 Task: Toggle the show files in the suggest.
Action: Mouse moved to (202, 576)
Screenshot: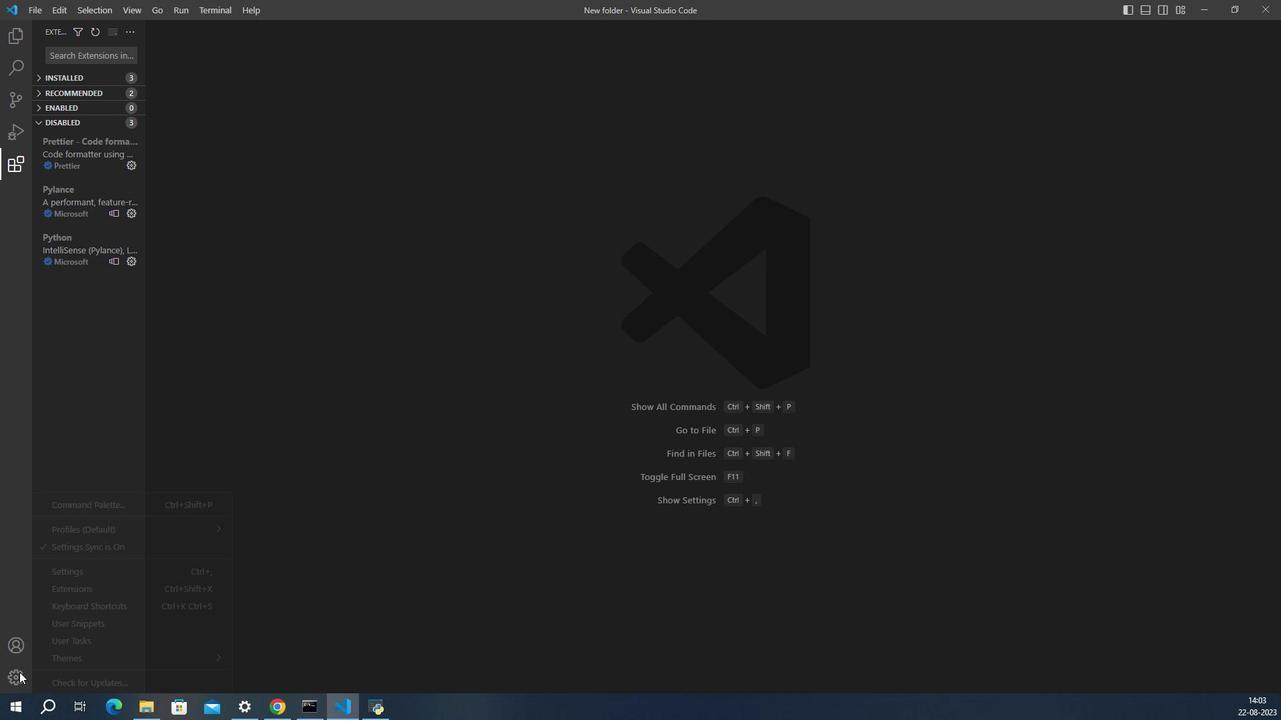 
Action: Mouse pressed left at (202, 576)
Screenshot: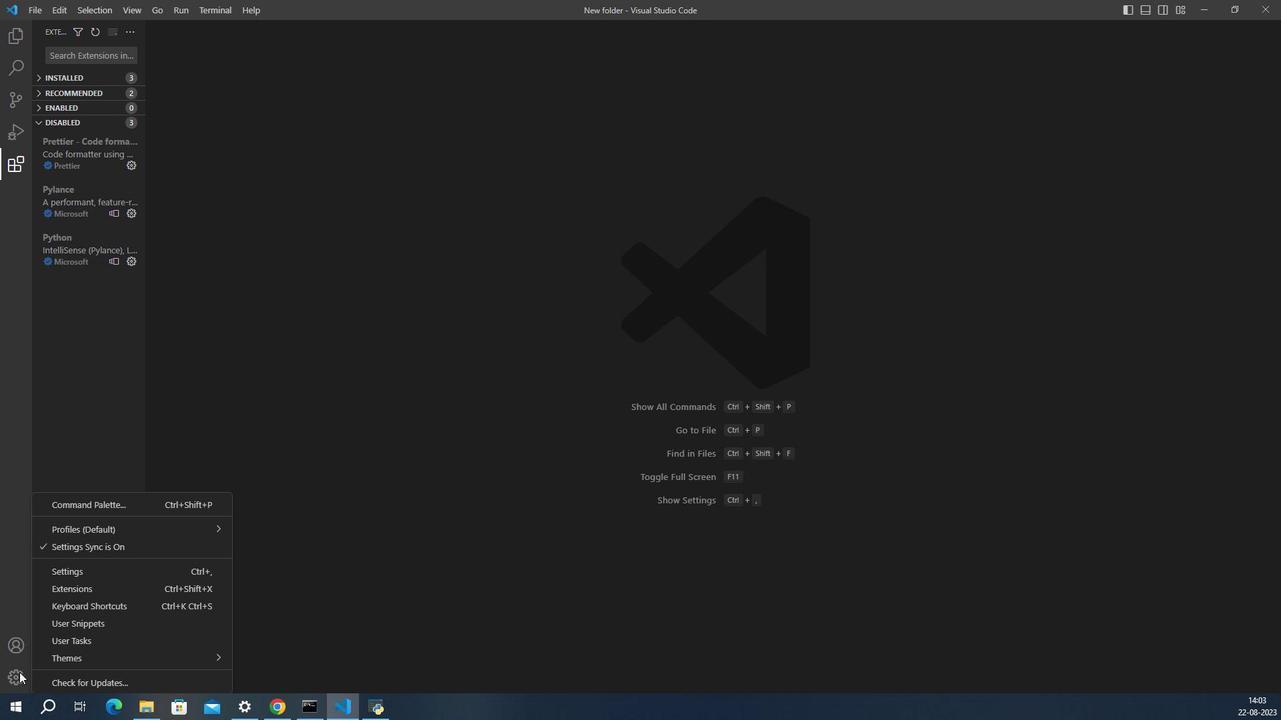 
Action: Mouse moved to (230, 584)
Screenshot: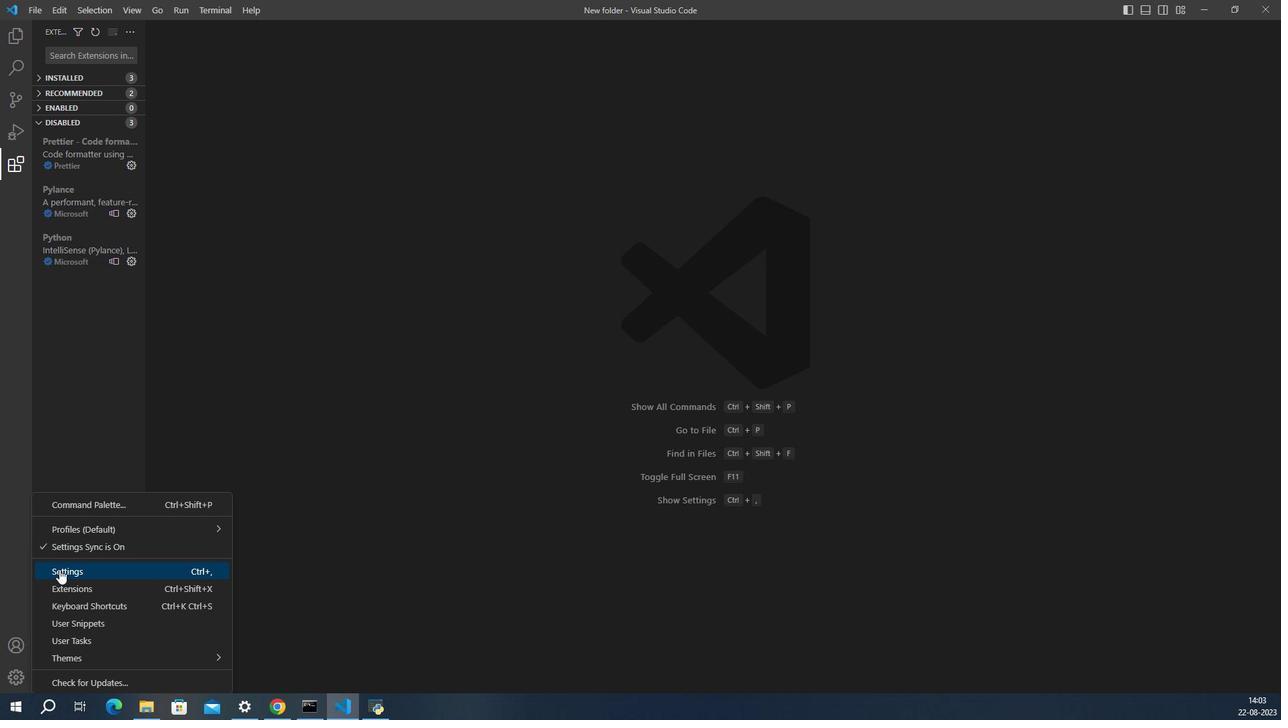 
Action: Mouse pressed left at (230, 584)
Screenshot: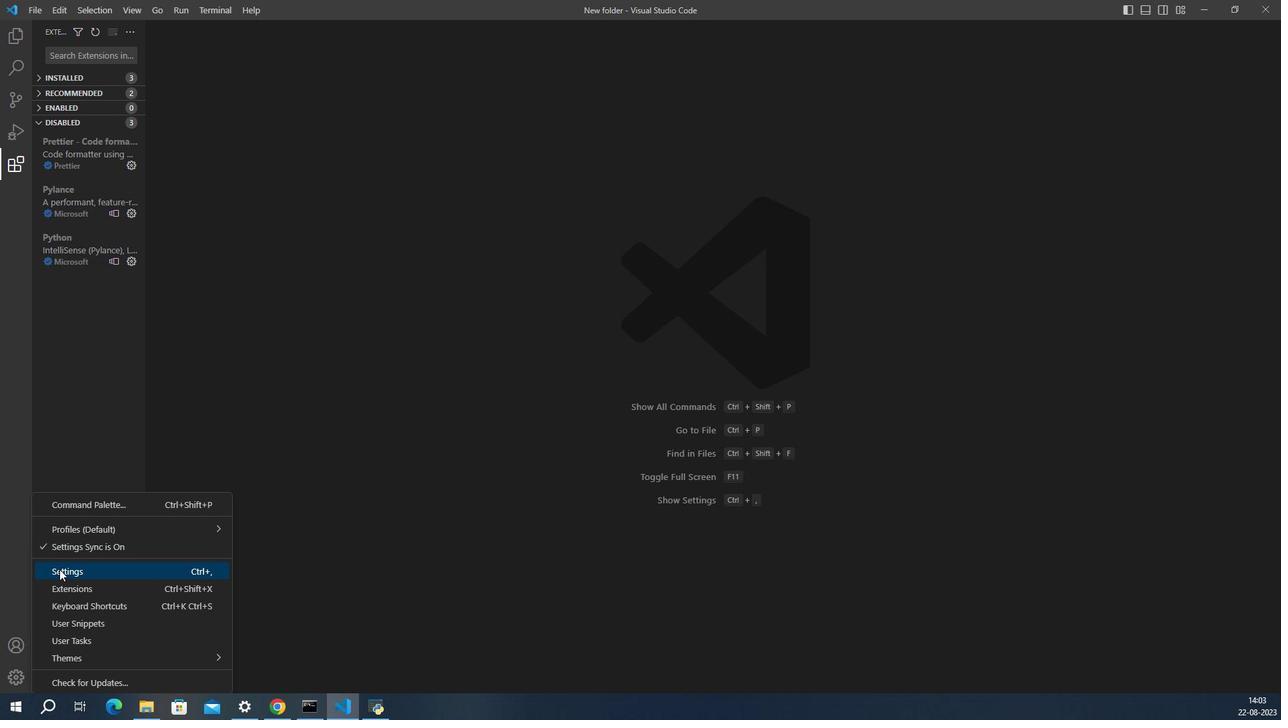 
Action: Mouse moved to (588, 582)
Screenshot: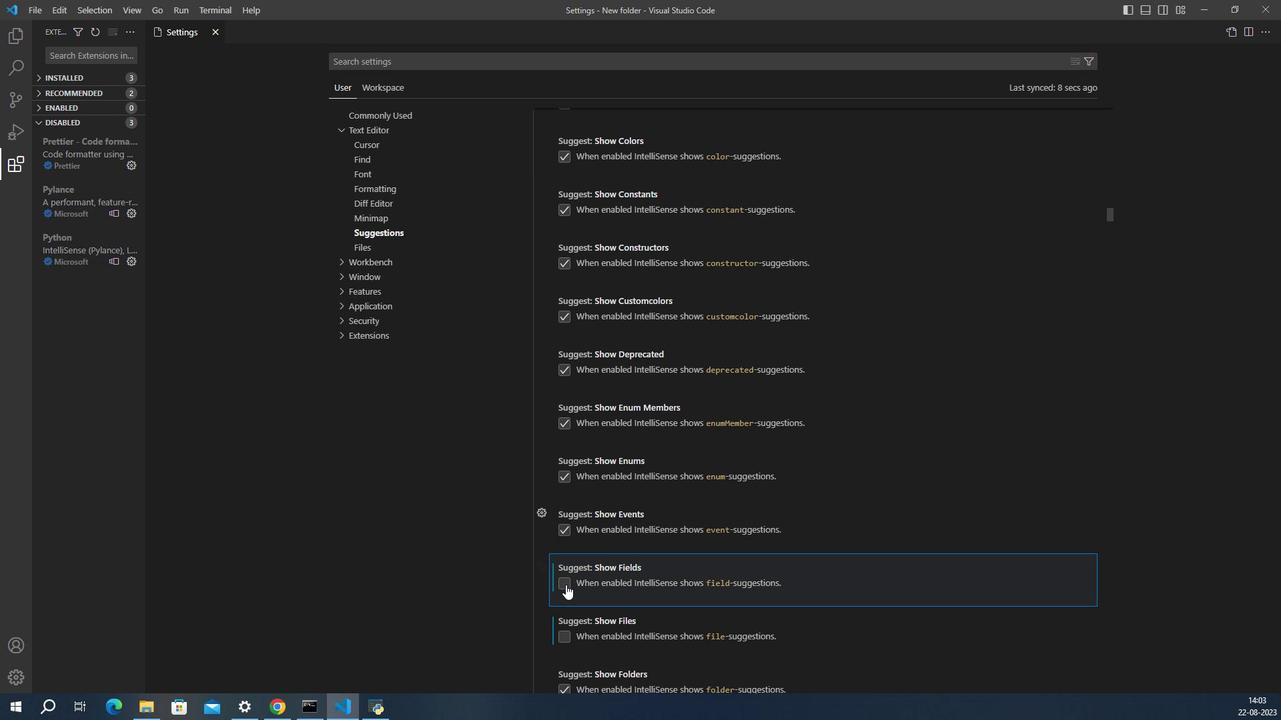 
Action: Mouse pressed left at (588, 582)
Screenshot: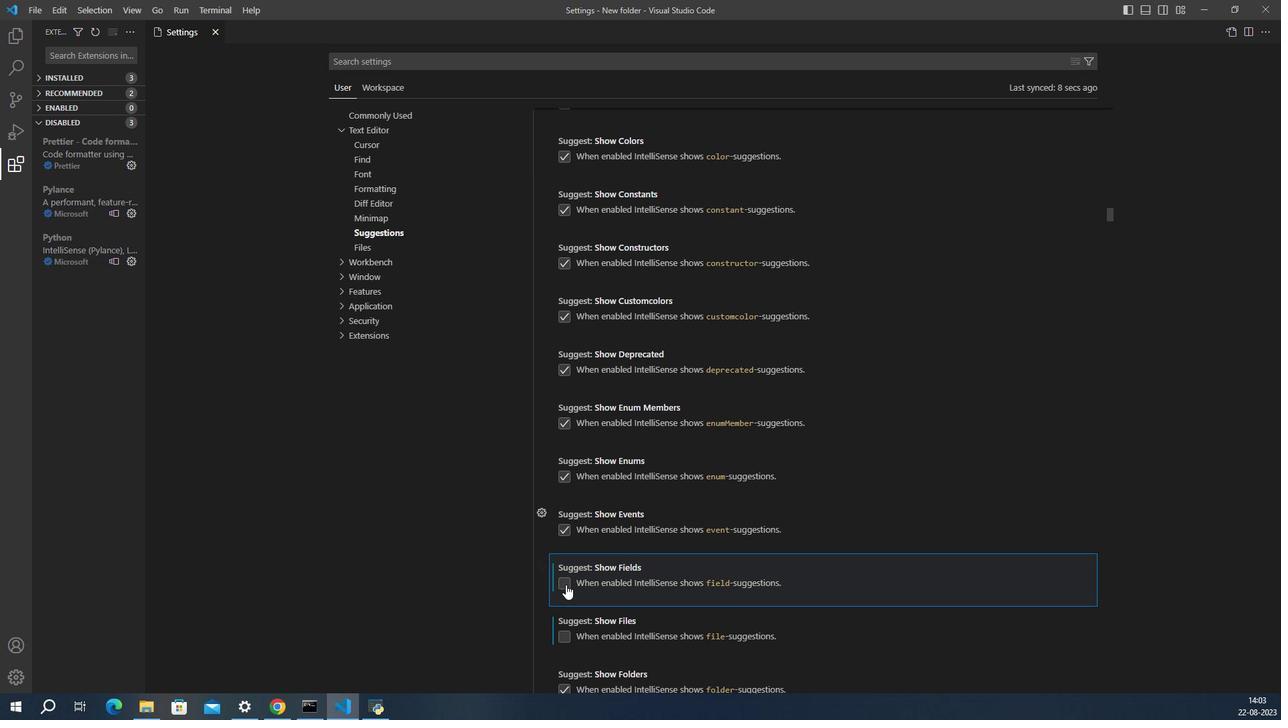 
Action: Mouse moved to (614, 582)
Screenshot: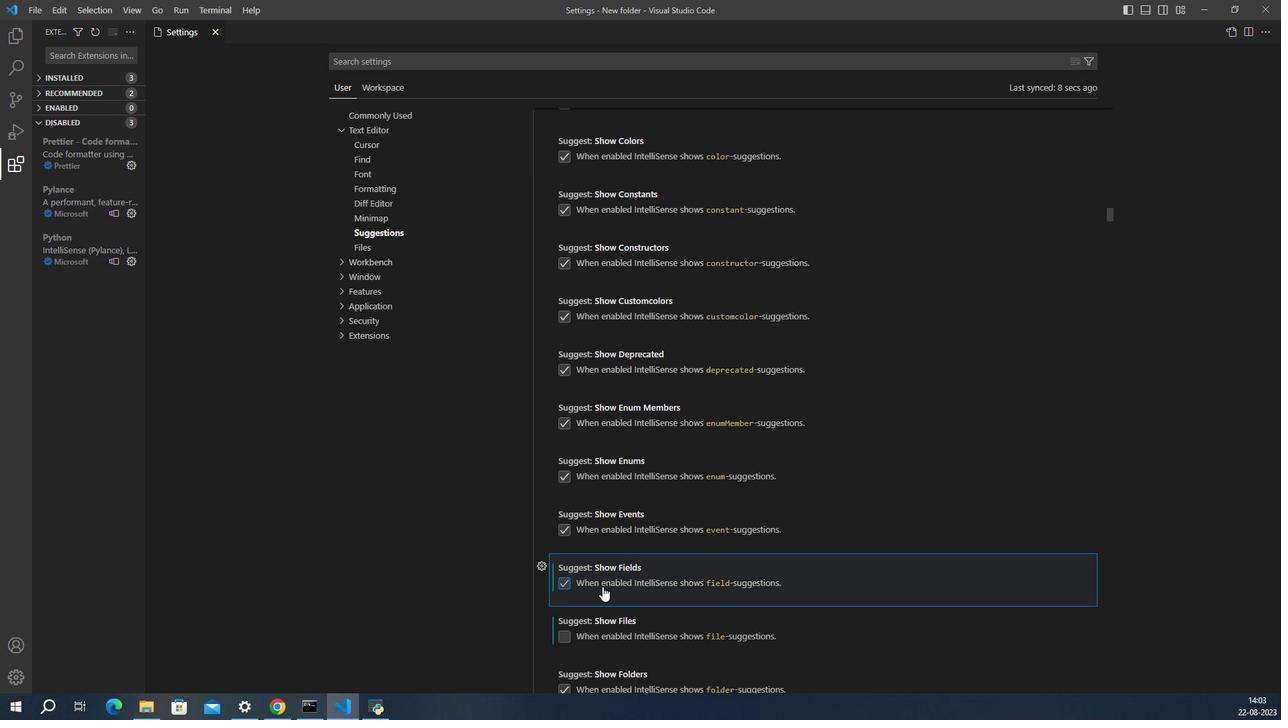 
